 Task: Look for products in the category "Alcoholic Kombucha" with hibiscus flavor.
Action: Mouse moved to (820, 263)
Screenshot: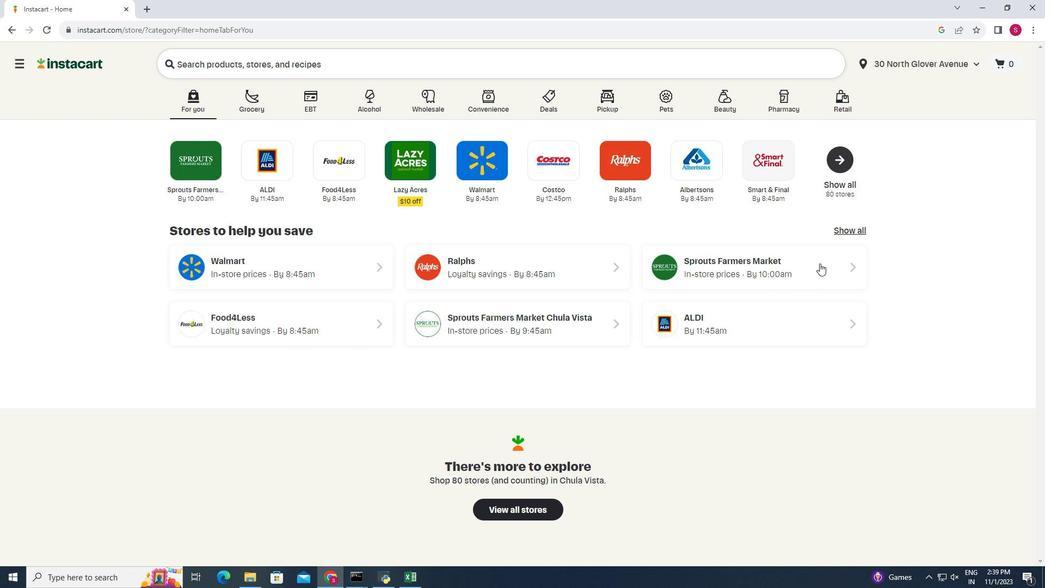 
Action: Mouse pressed left at (820, 263)
Screenshot: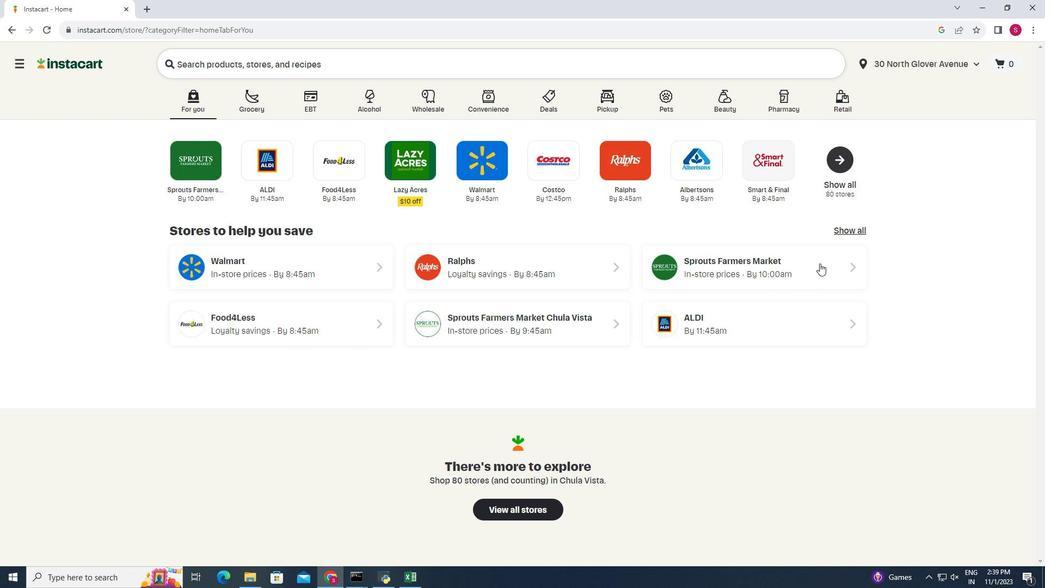 
Action: Mouse moved to (58, 539)
Screenshot: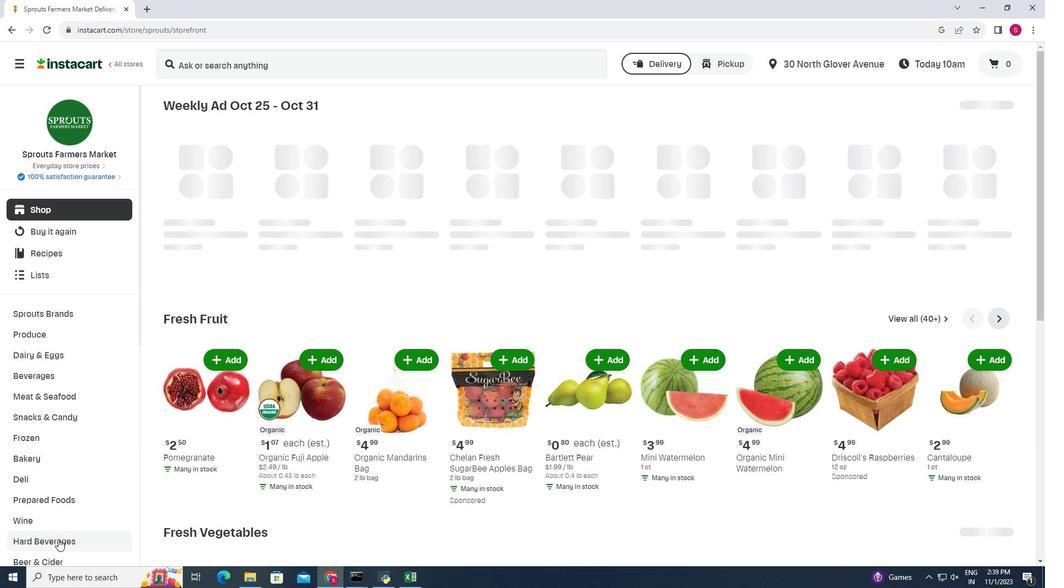 
Action: Mouse pressed left at (58, 539)
Screenshot: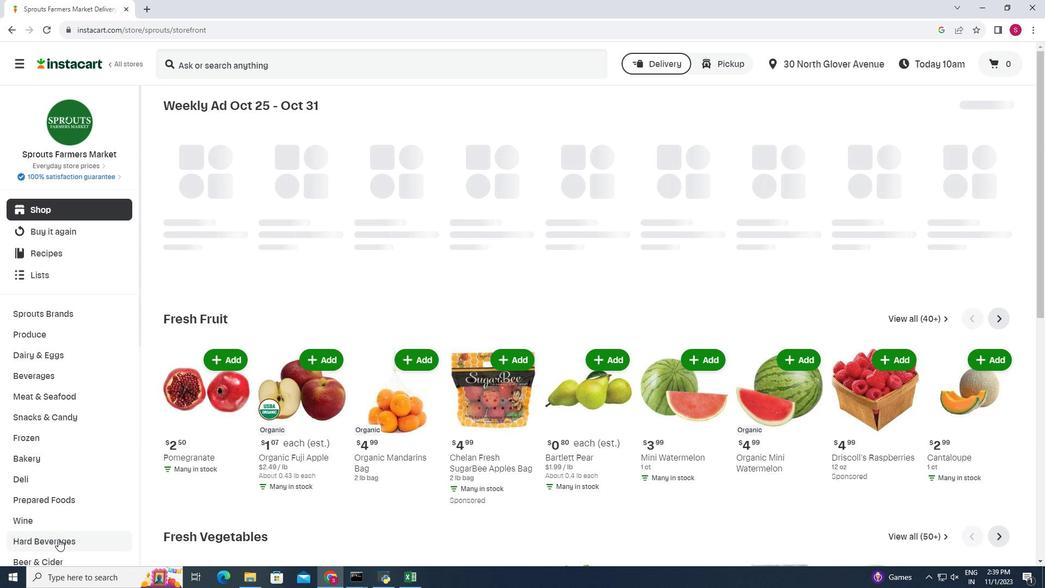 
Action: Mouse moved to (353, 135)
Screenshot: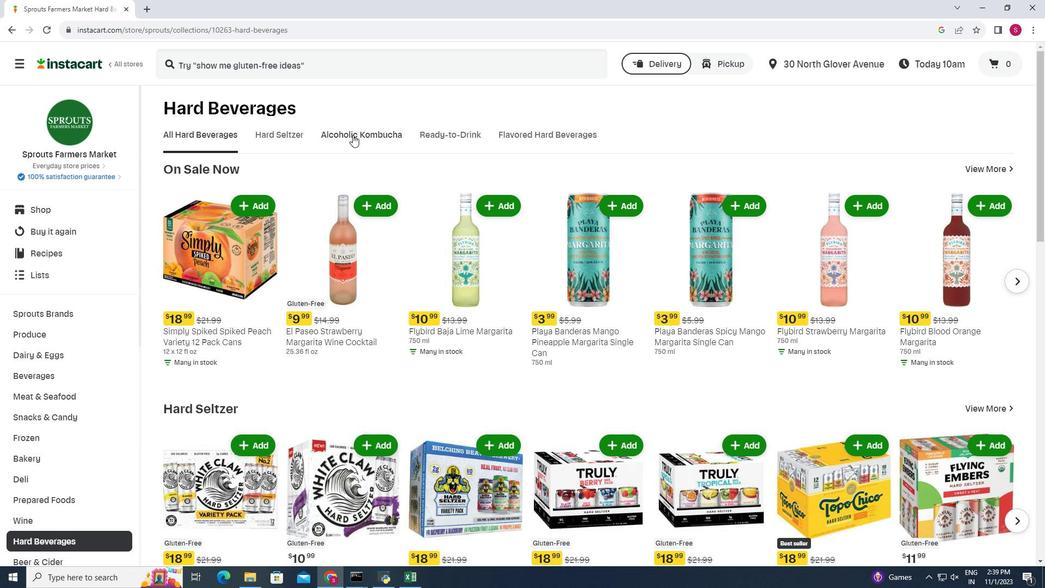 
Action: Mouse pressed left at (353, 135)
Screenshot: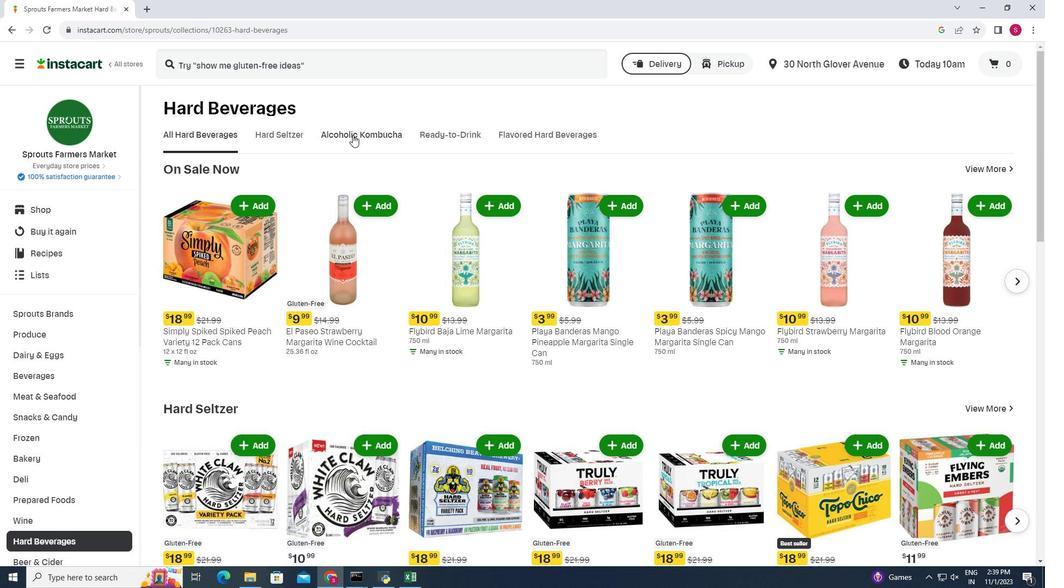 
Action: Mouse moved to (208, 169)
Screenshot: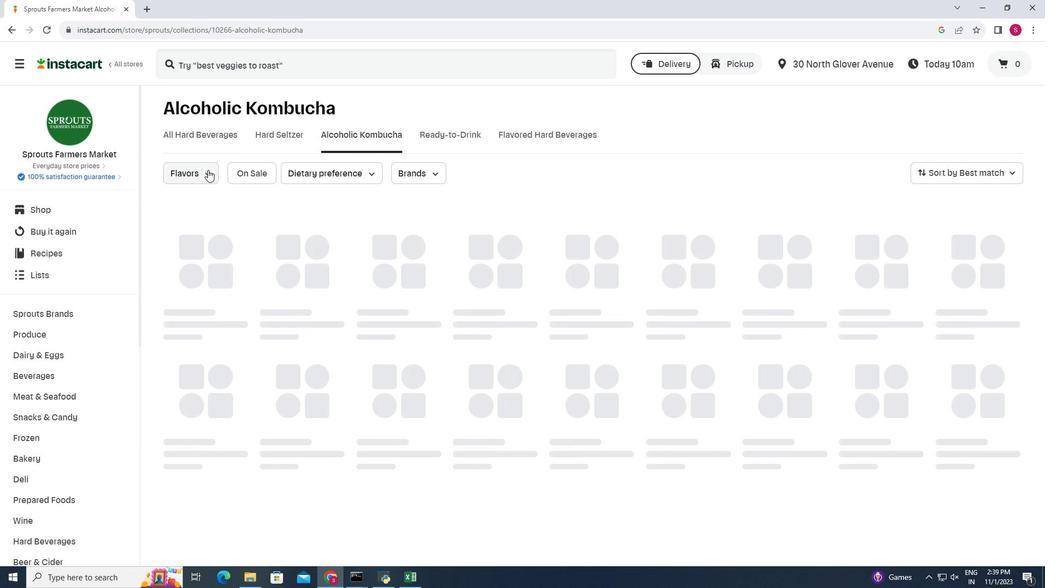 
Action: Mouse pressed left at (208, 169)
Screenshot: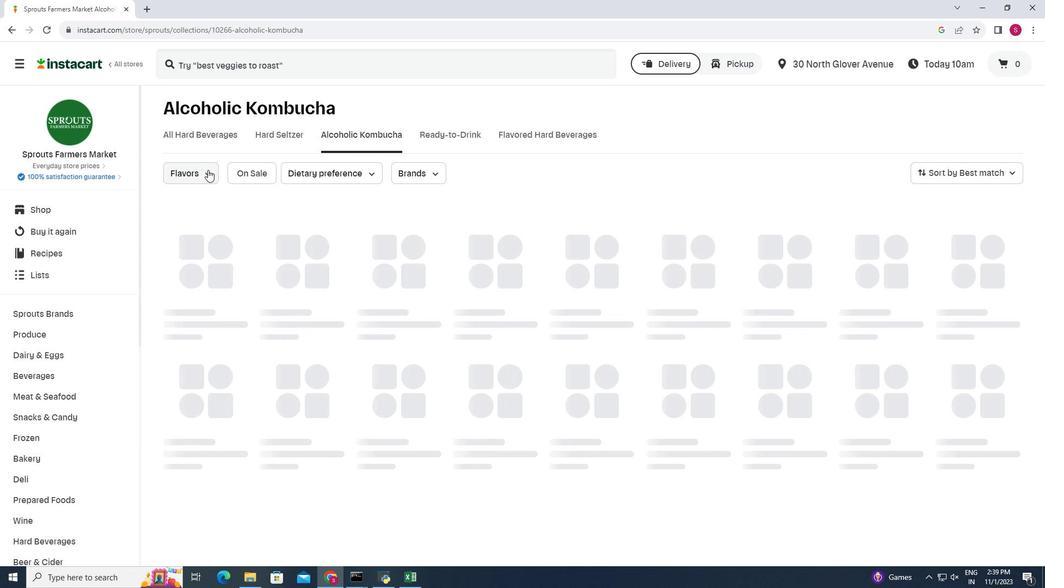 
Action: Mouse moved to (224, 282)
Screenshot: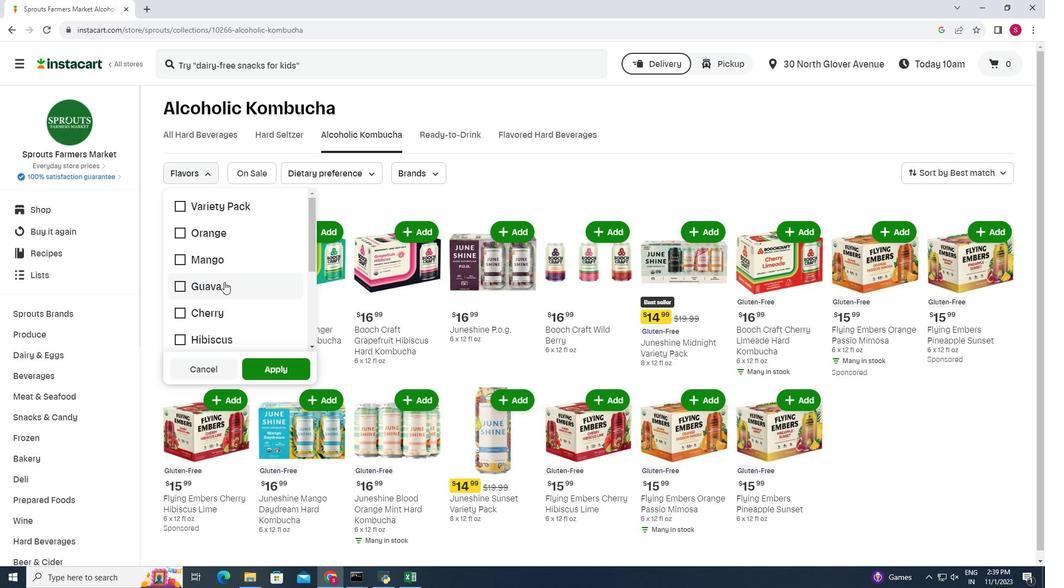 
Action: Mouse scrolled (224, 281) with delta (0, 0)
Screenshot: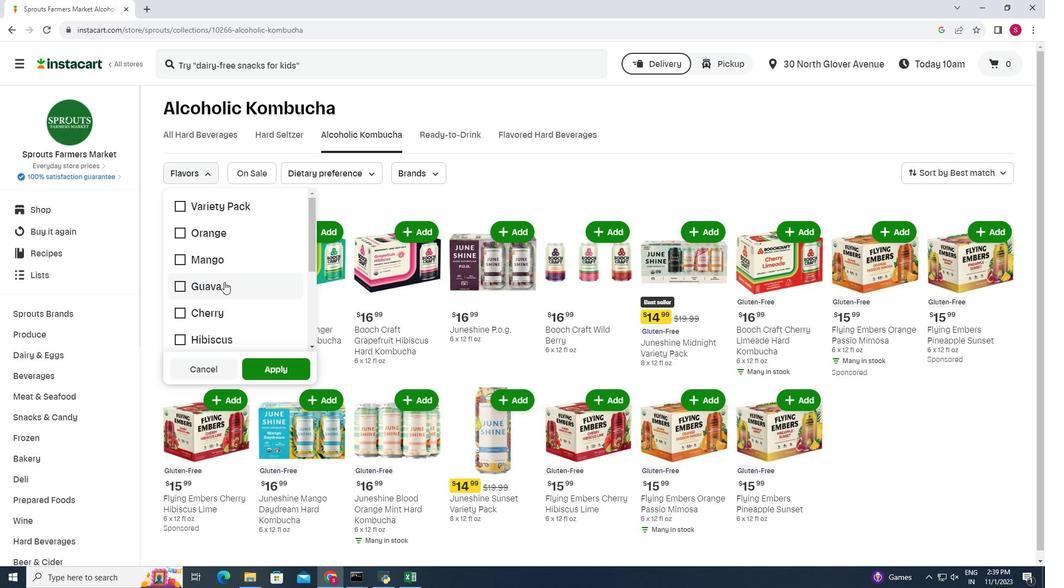 
Action: Mouse moved to (213, 288)
Screenshot: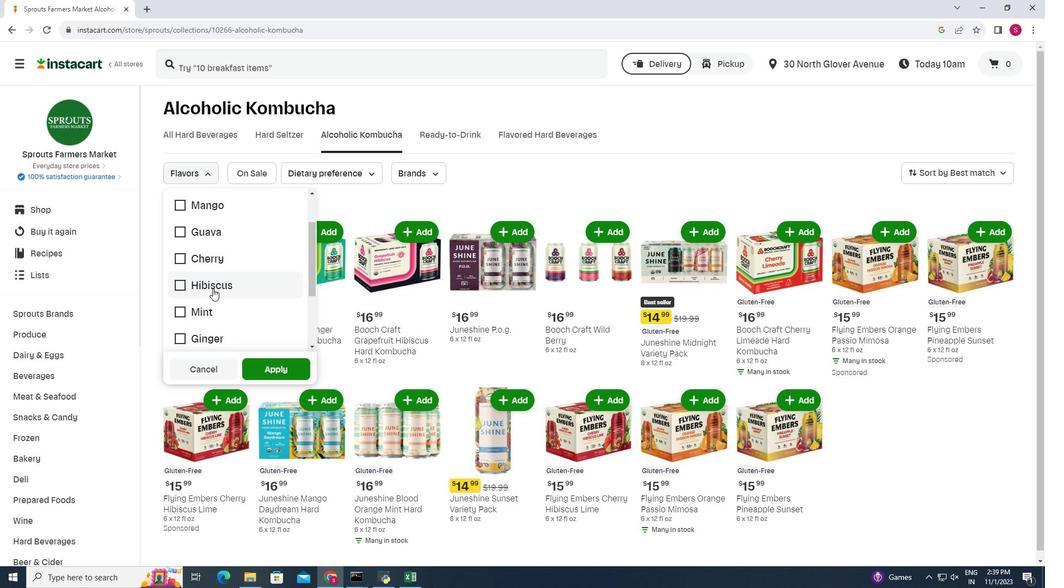 
Action: Mouse pressed left at (213, 288)
Screenshot: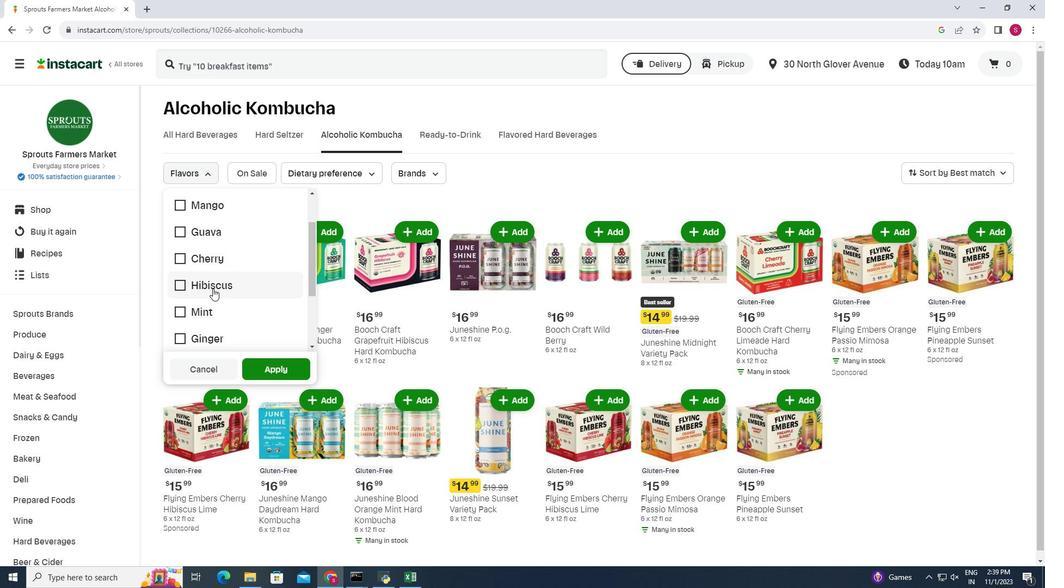 
Action: Mouse moved to (262, 363)
Screenshot: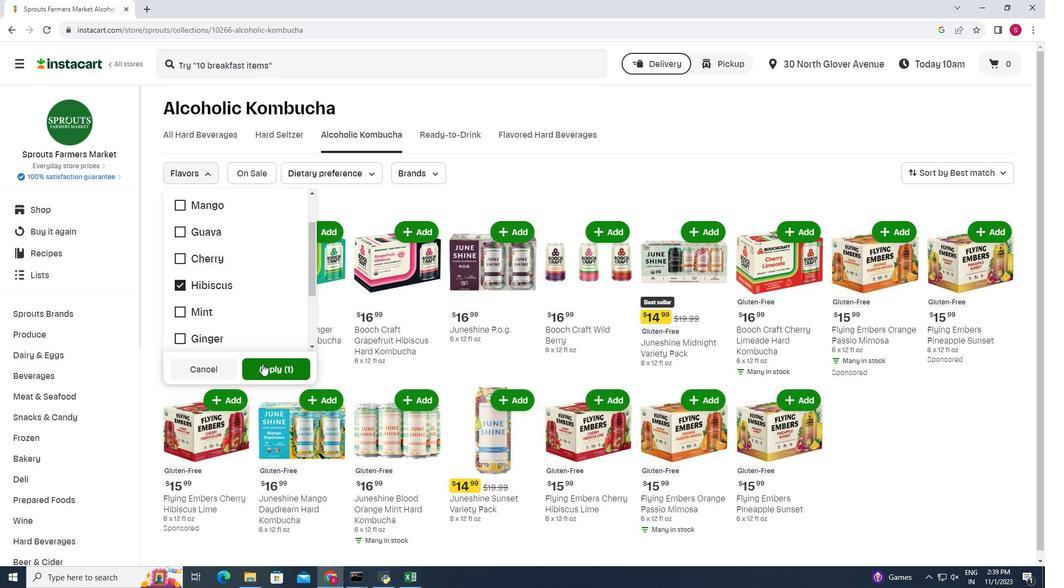 
Action: Mouse pressed left at (262, 363)
Screenshot: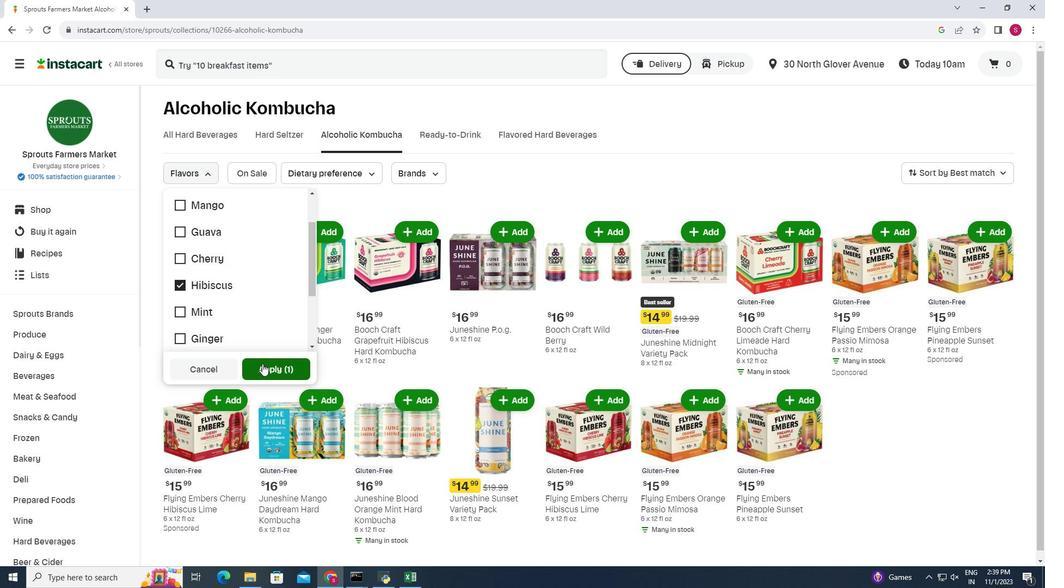 
Action: Mouse moved to (582, 272)
Screenshot: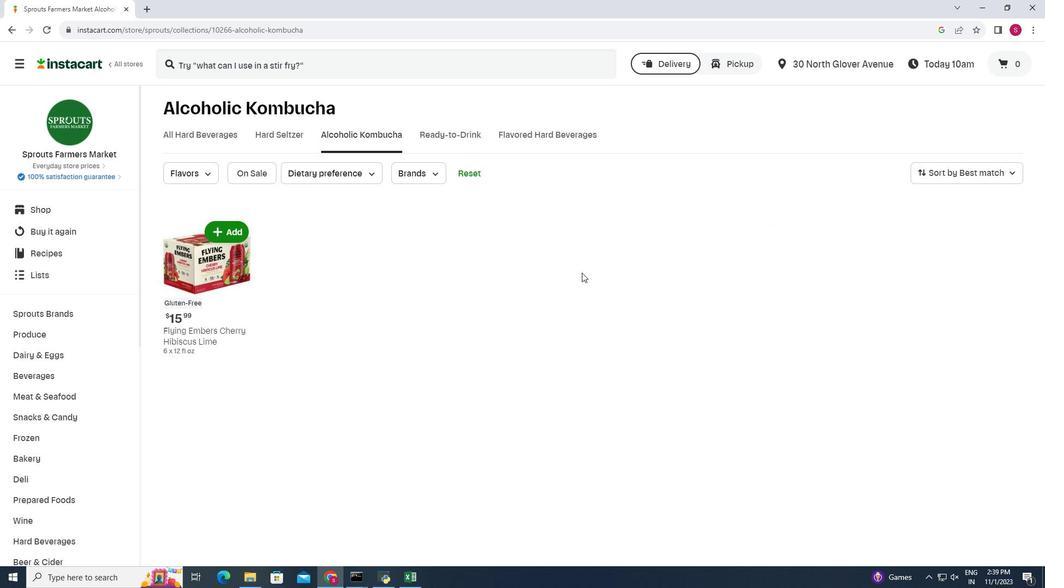 
